 Task: View built-in.
Action: Mouse moved to (8, 154)
Screenshot: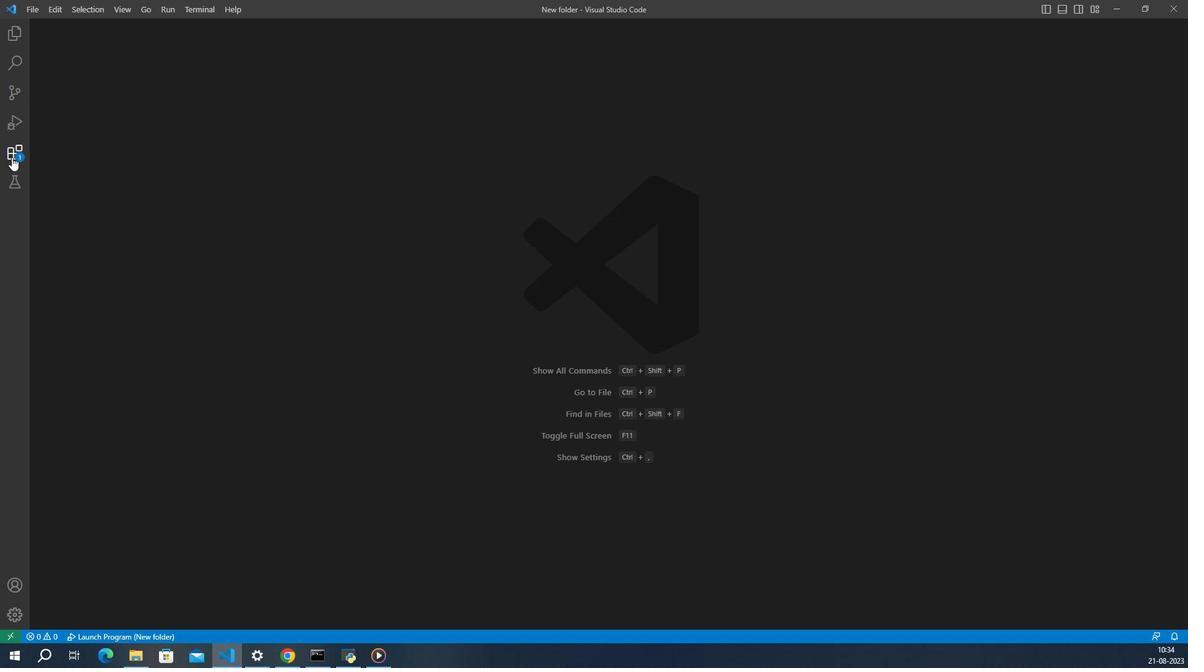 
Action: Mouse pressed left at (8, 154)
Screenshot: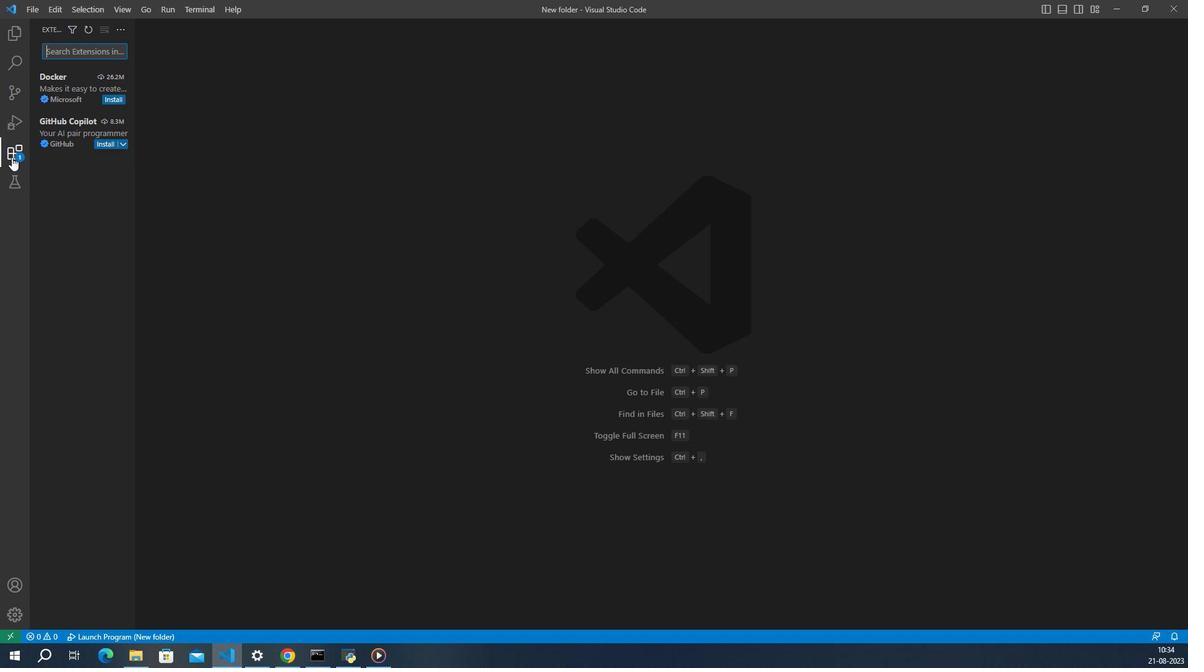 
Action: Mouse moved to (71, 50)
Screenshot: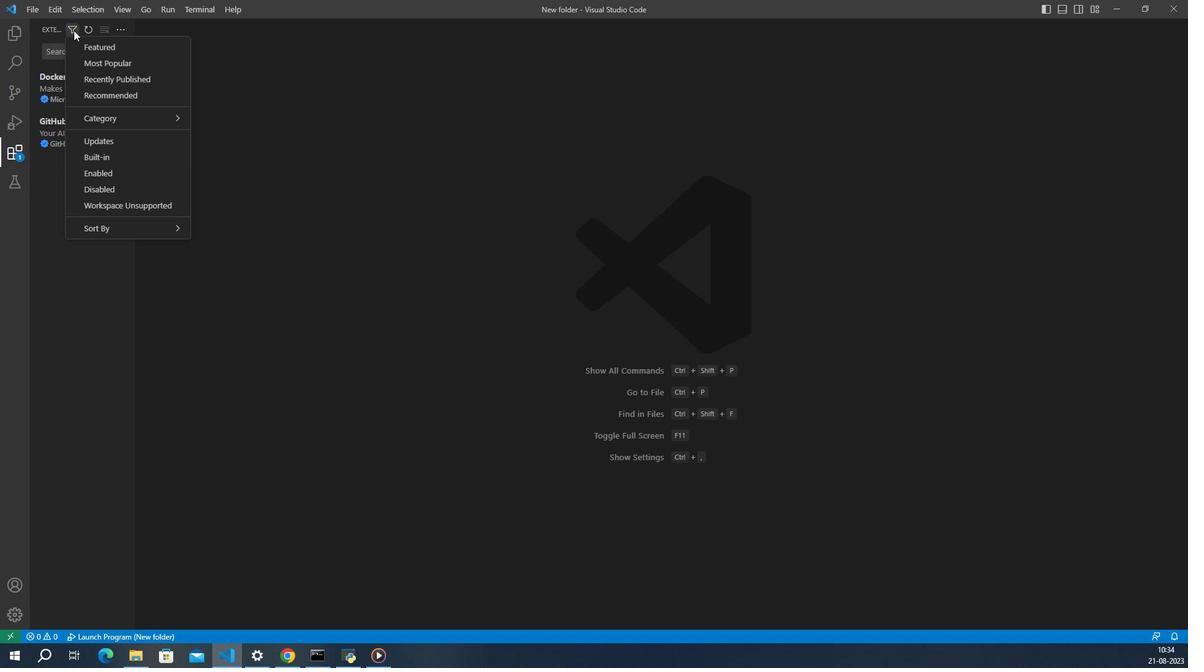 
Action: Mouse pressed left at (71, 50)
Screenshot: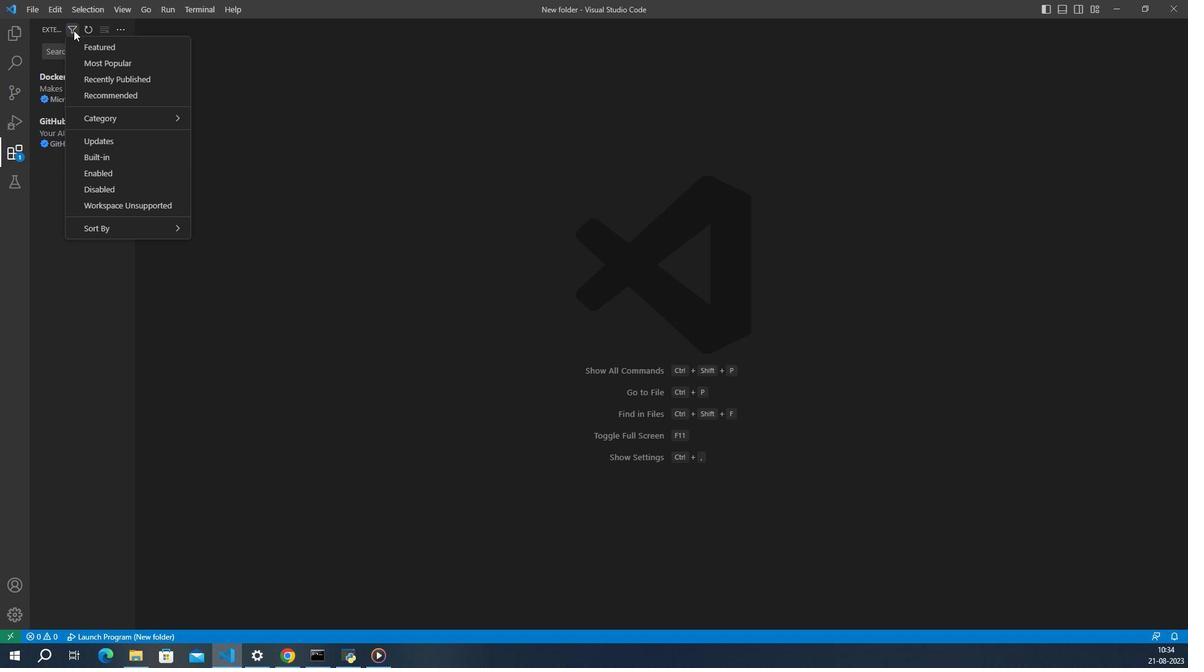 
Action: Mouse moved to (112, 154)
Screenshot: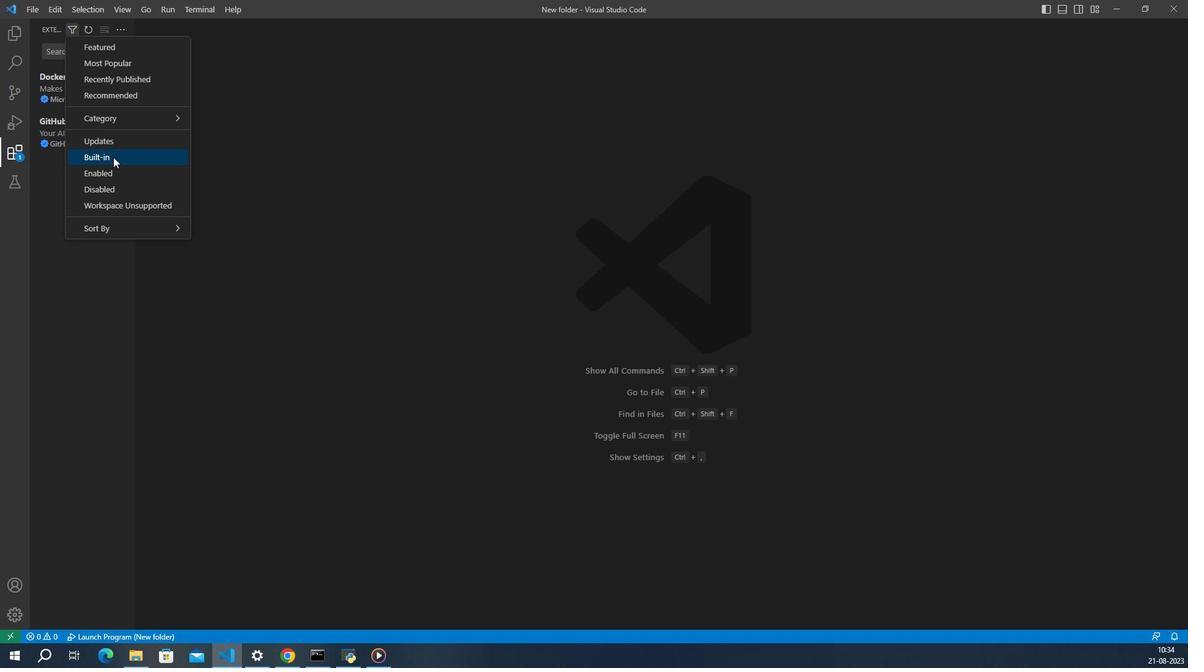 
Action: Mouse pressed left at (112, 154)
Screenshot: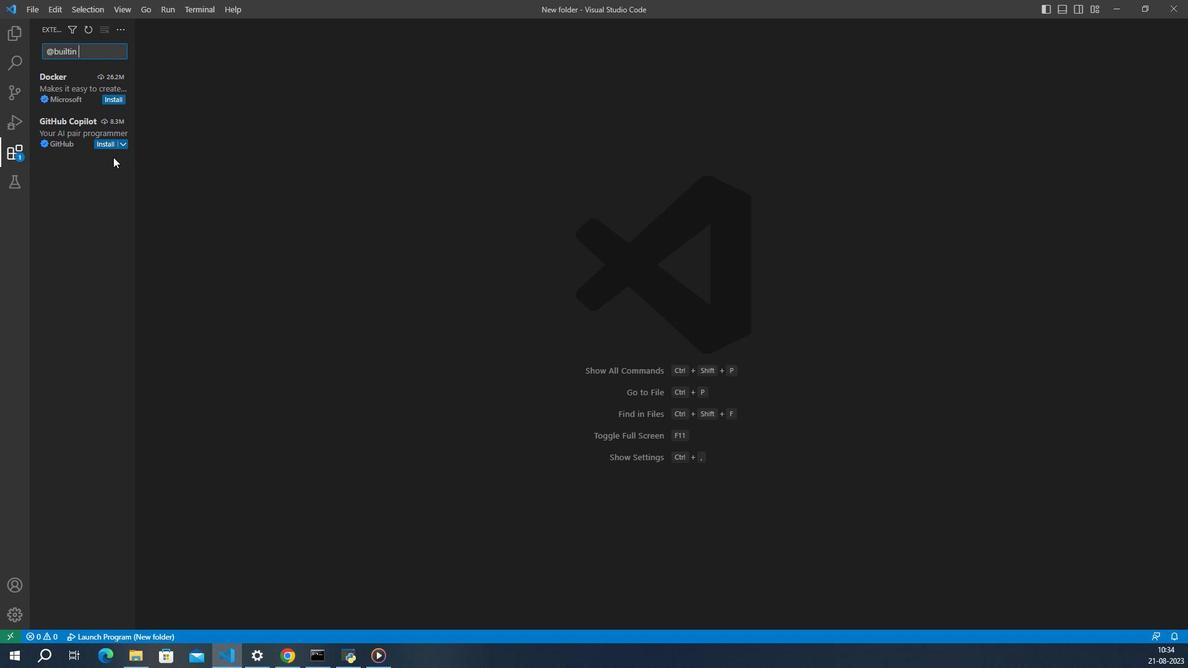 
Action: Mouse moved to (254, 173)
Screenshot: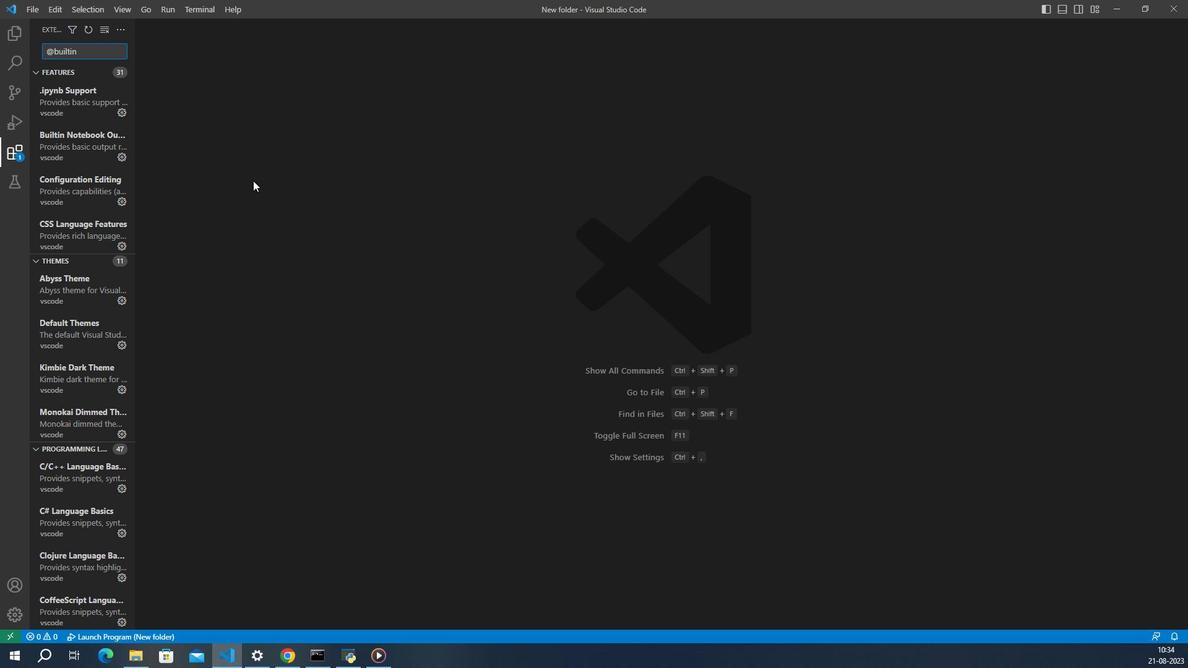
